 Task: Add the task  Integrate Google Analytics to track user behavior to the section Code Cheetahs in the project TransTech and add a Due Date to the respective task as 2024/01/07.
Action: Mouse moved to (888, 471)
Screenshot: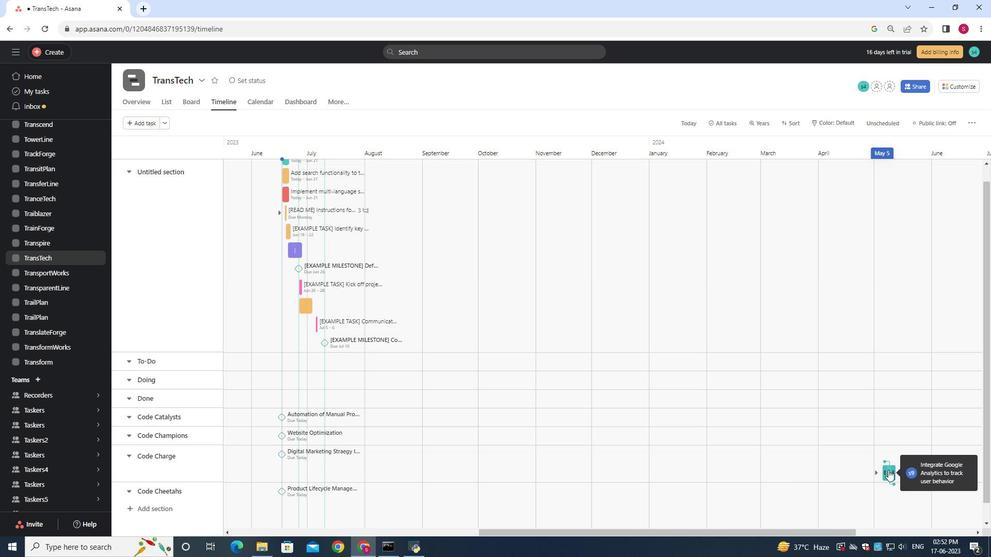 
Action: Mouse pressed left at (888, 471)
Screenshot: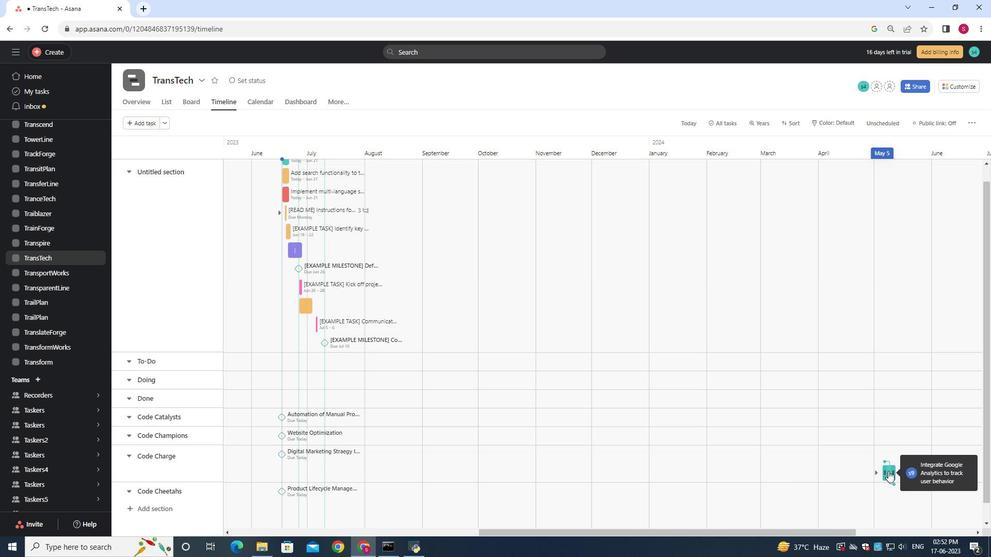 
Action: Mouse moved to (886, 474)
Screenshot: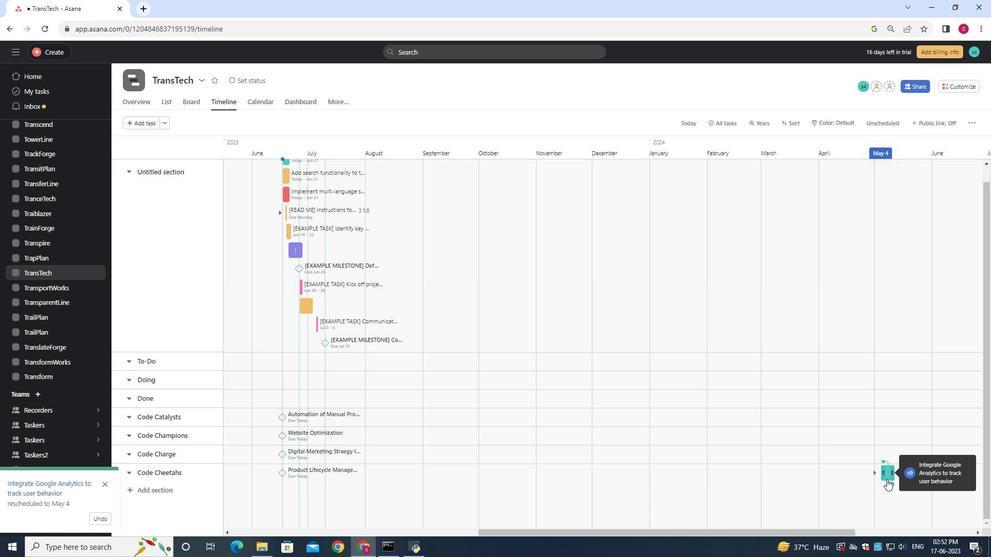 
Action: Mouse pressed left at (886, 474)
Screenshot: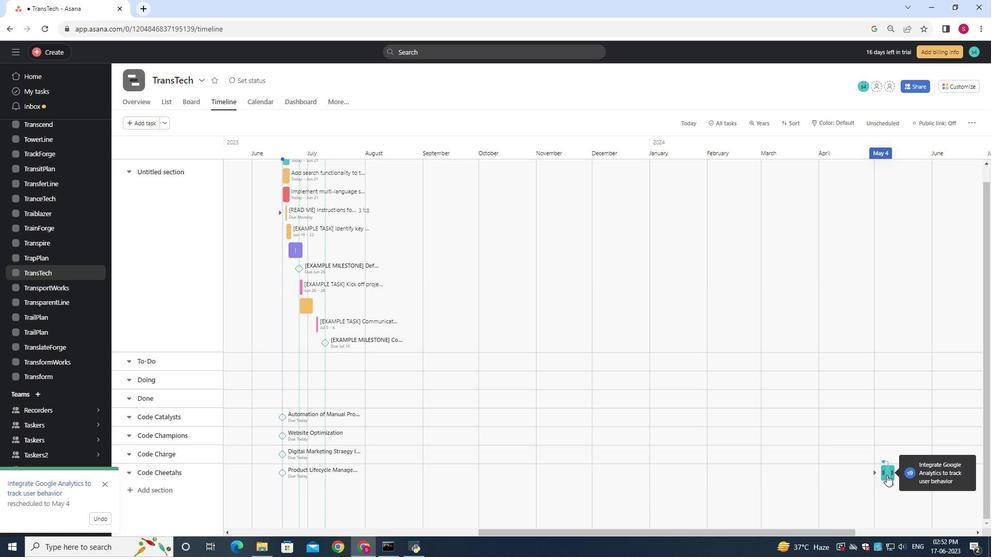 
Action: Mouse moved to (800, 194)
Screenshot: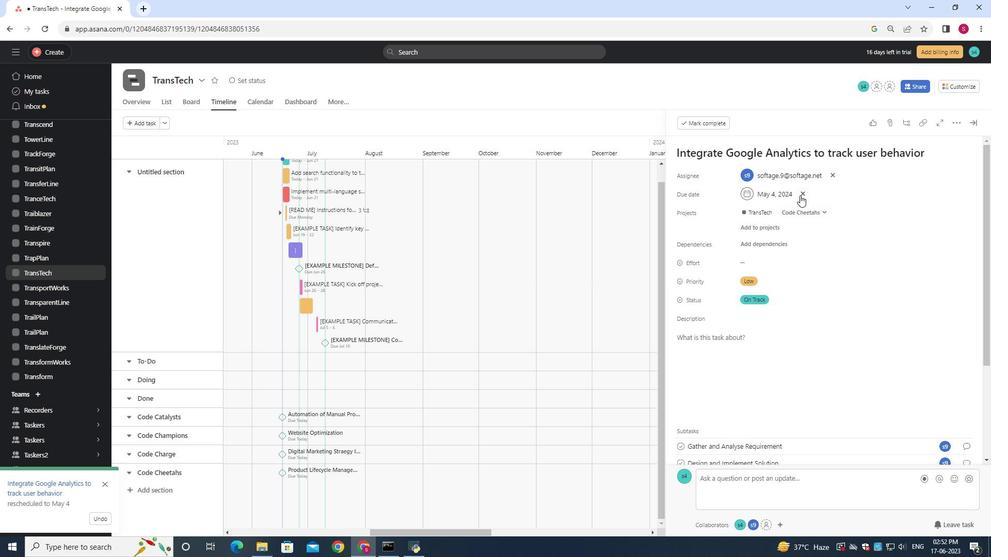 
Action: Mouse pressed left at (800, 194)
Screenshot: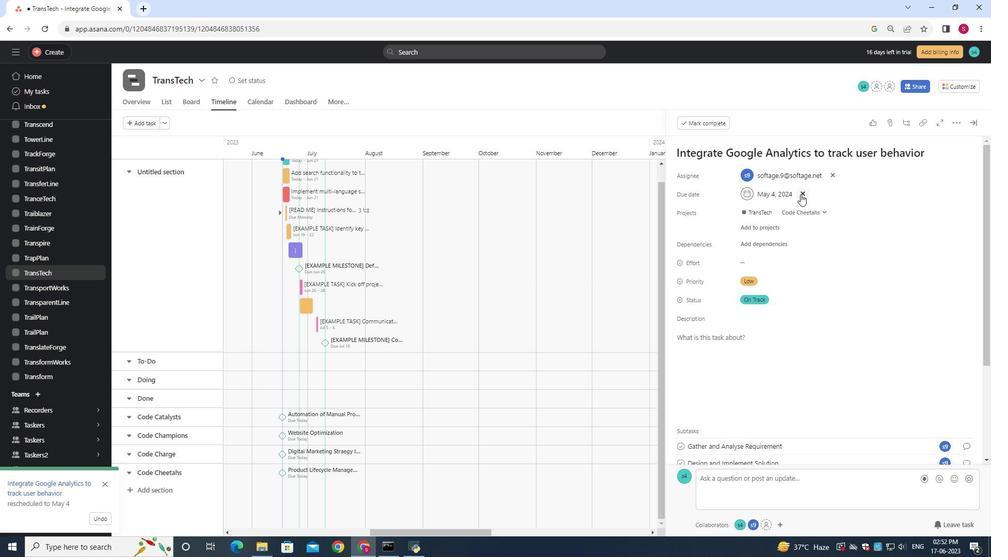 
Action: Mouse moved to (774, 195)
Screenshot: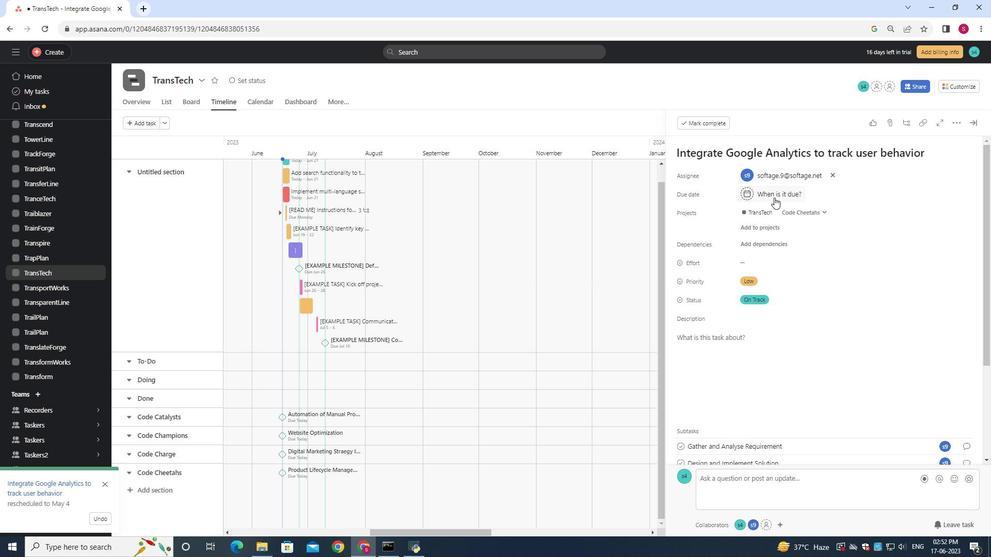 
Action: Mouse pressed left at (774, 195)
Screenshot: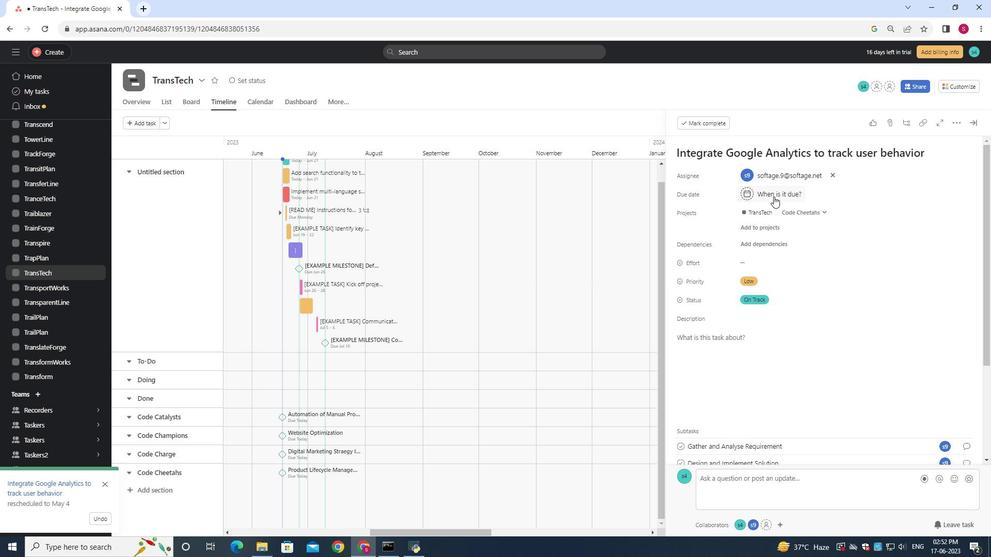 
Action: Mouse moved to (774, 195)
Screenshot: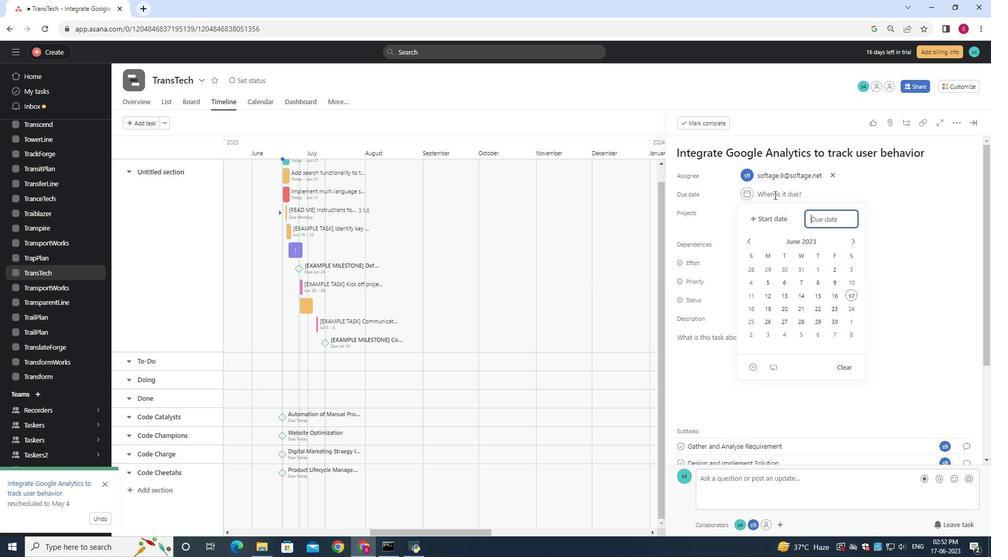 
Action: Key pressed 2024/01/07<Key.enter>
Screenshot: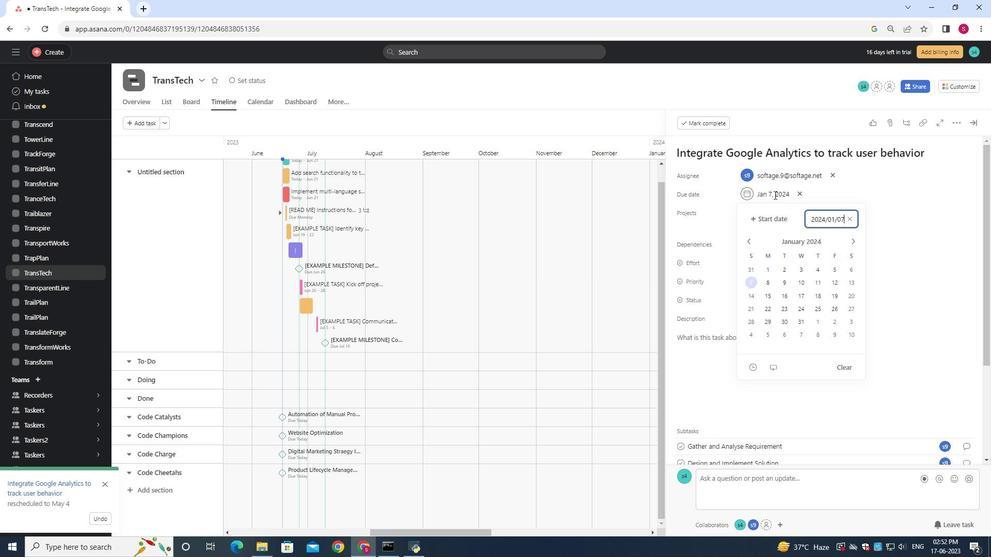
